 Task: Add Miyoko's Cheers To Cheddah Vegan Cheese Spread to the cart.
Action: Mouse moved to (22, 77)
Screenshot: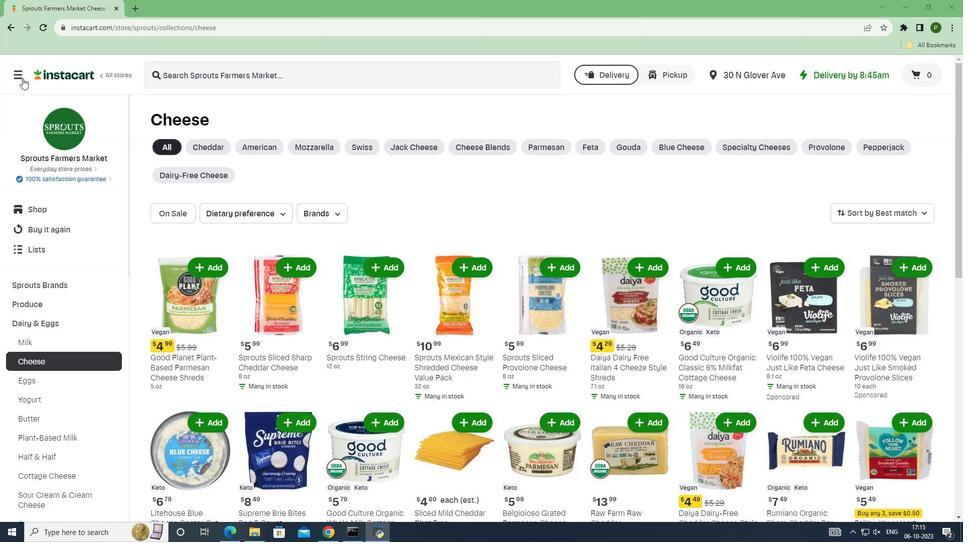 
Action: Mouse pressed left at (22, 77)
Screenshot: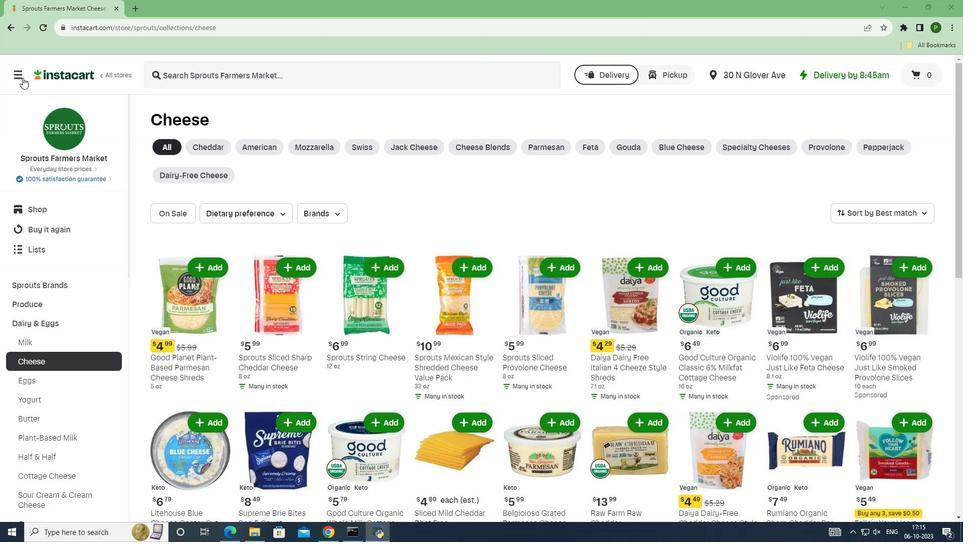 
Action: Mouse moved to (55, 272)
Screenshot: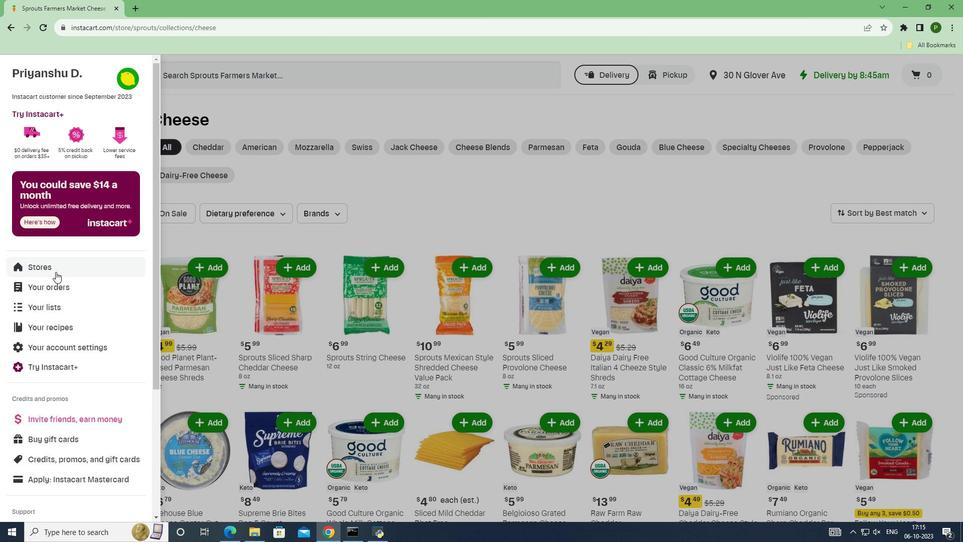 
Action: Mouse pressed left at (55, 272)
Screenshot: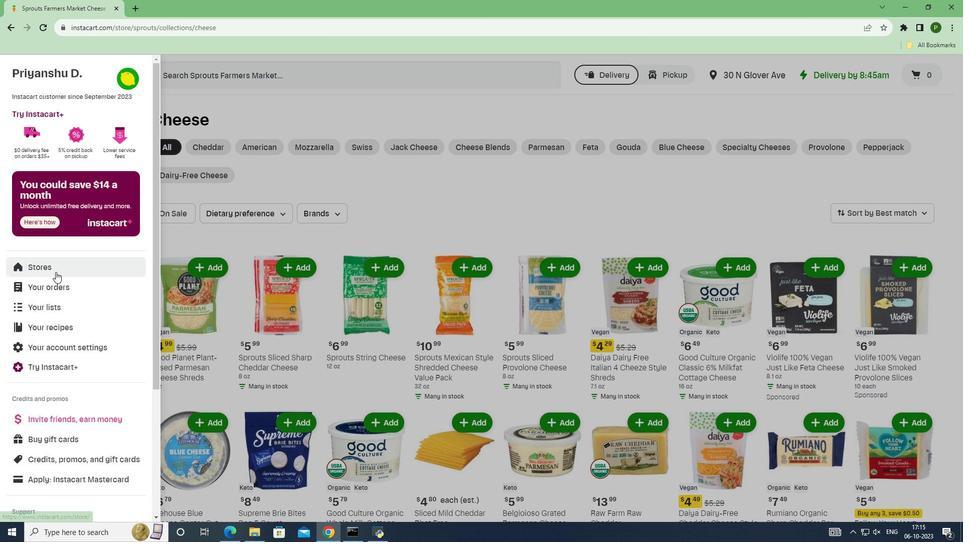 
Action: Mouse moved to (247, 113)
Screenshot: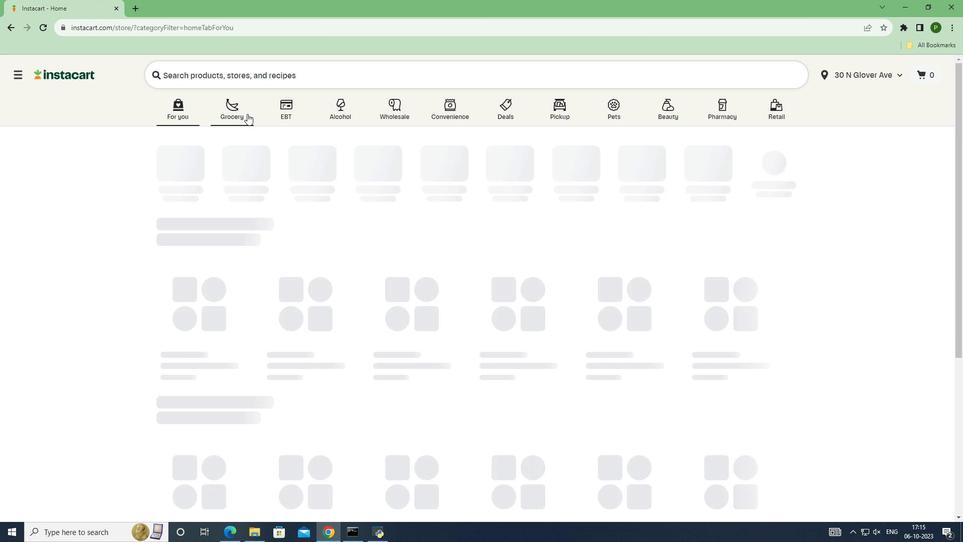 
Action: Mouse pressed left at (247, 113)
Screenshot: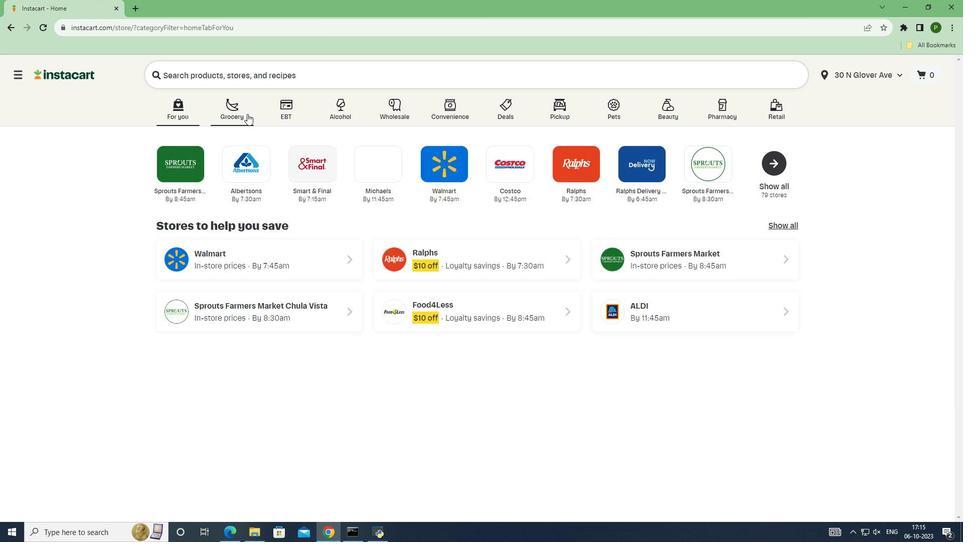 
Action: Mouse moved to (630, 236)
Screenshot: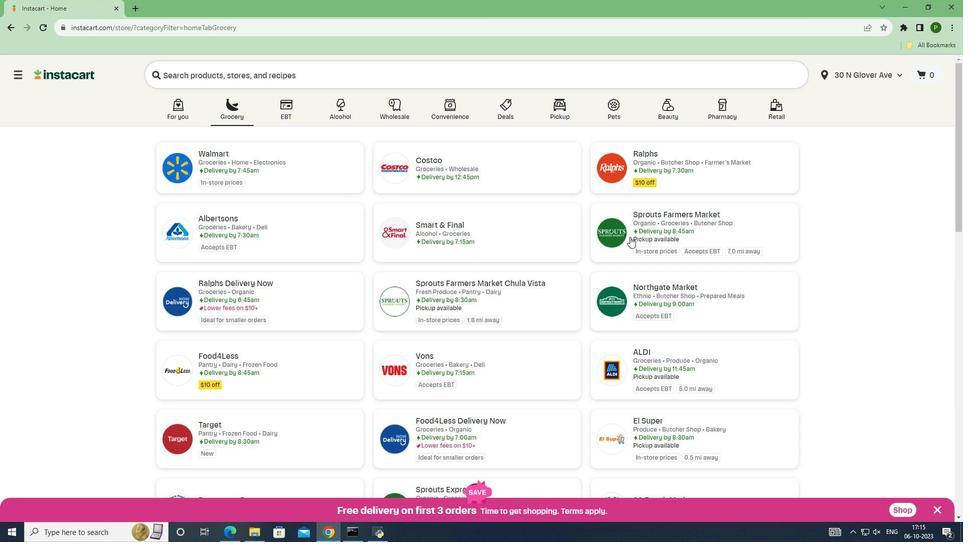 
Action: Mouse pressed left at (630, 236)
Screenshot: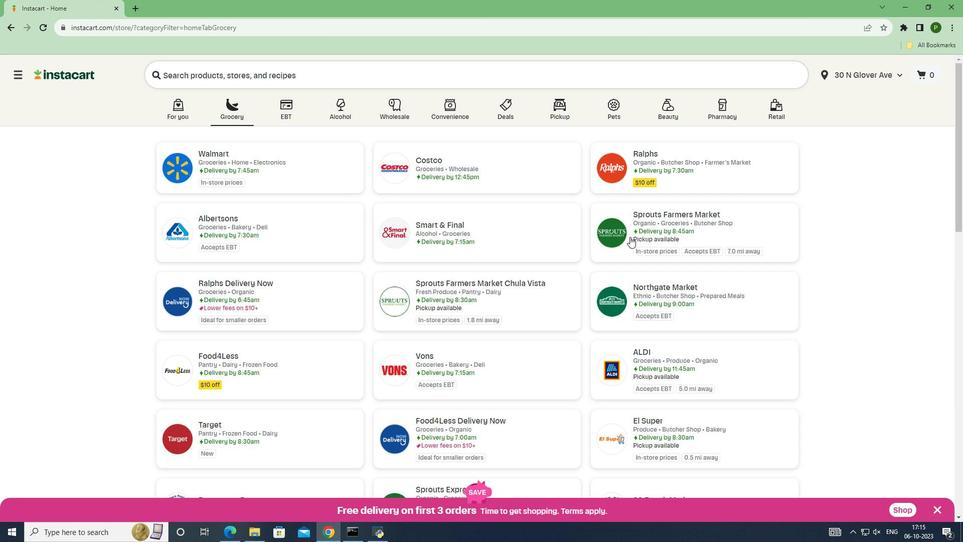 
Action: Mouse moved to (43, 320)
Screenshot: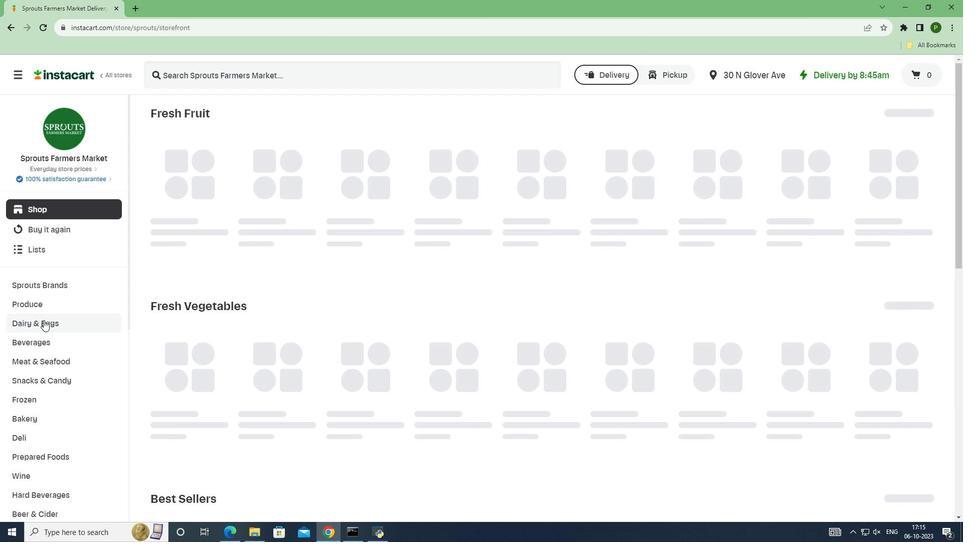 
Action: Mouse pressed left at (43, 320)
Screenshot: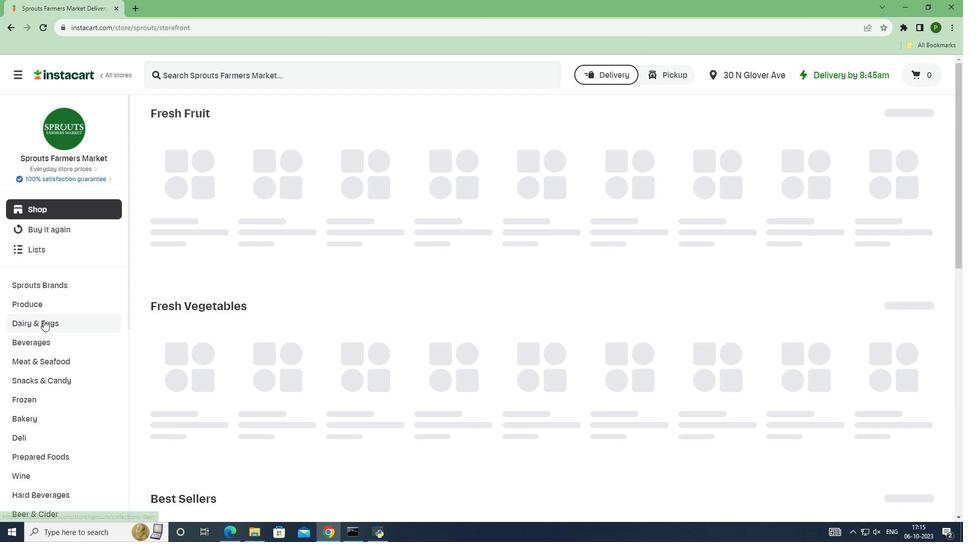 
Action: Mouse moved to (44, 358)
Screenshot: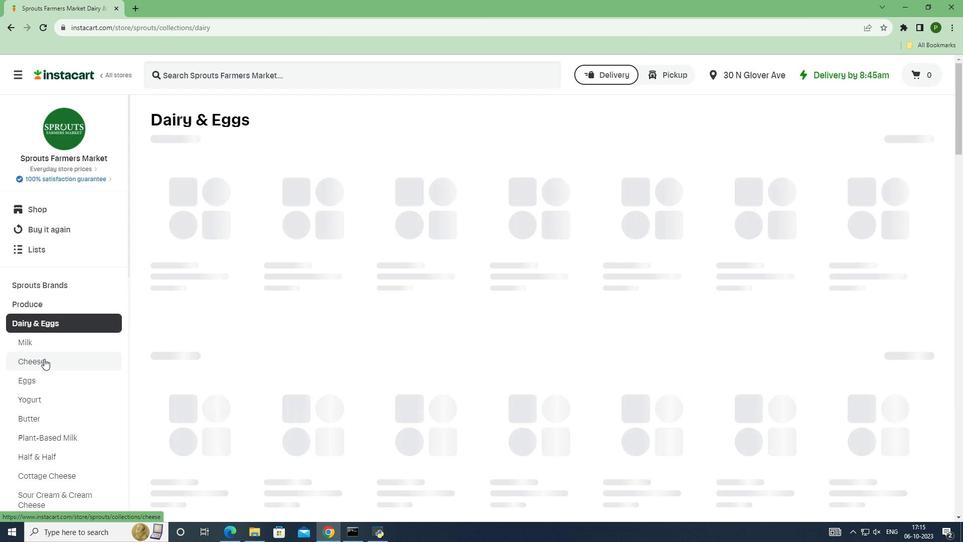 
Action: Mouse pressed left at (44, 358)
Screenshot: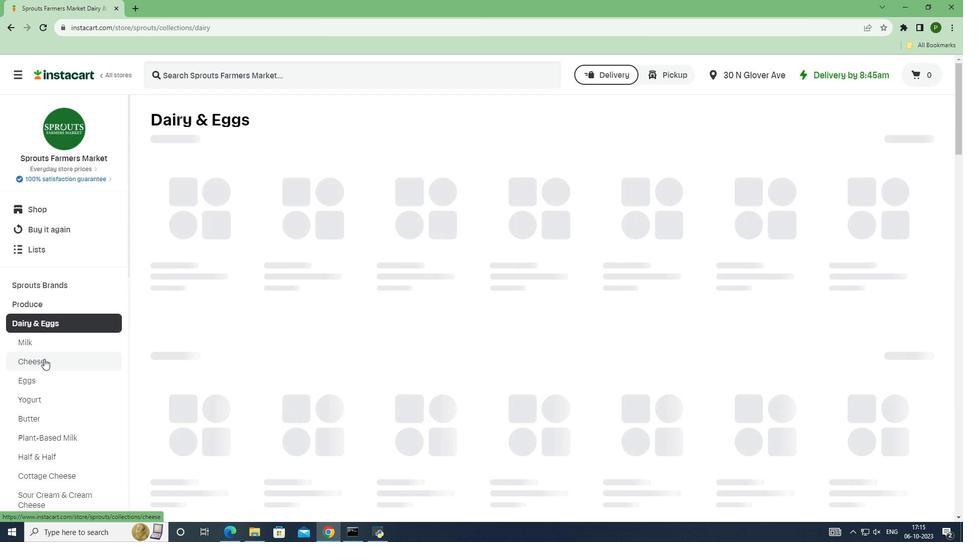 
Action: Mouse moved to (210, 71)
Screenshot: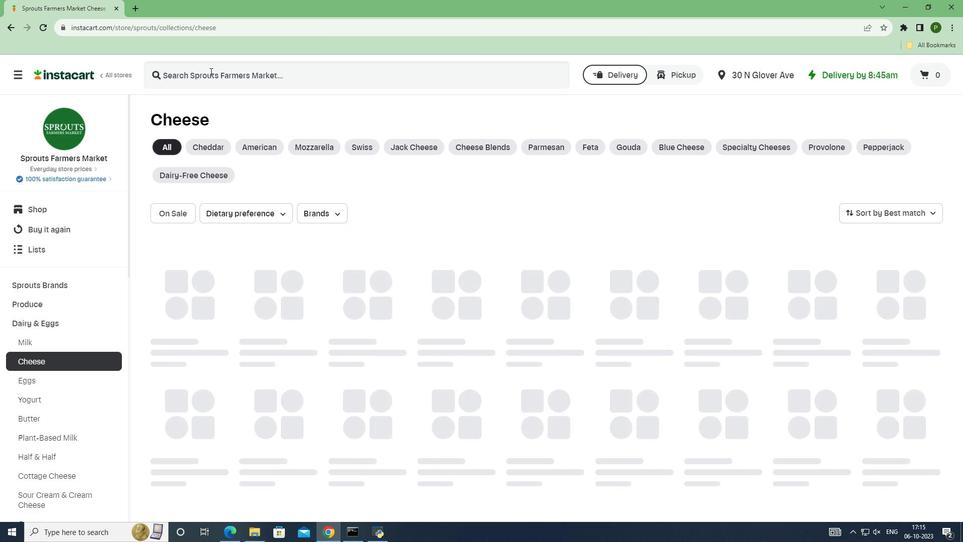 
Action: Mouse pressed left at (210, 71)
Screenshot: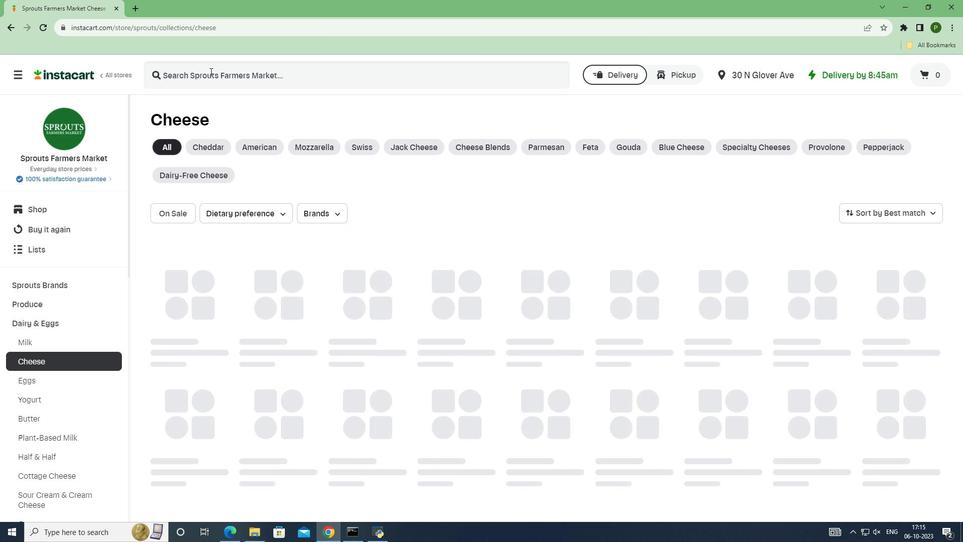 
Action: Key pressed m<Key.caps_lock>IYOKO'S<Key.space><Key.caps_lock>c<Key.caps_lock>HEERS<Key.space><Key.caps_lock>t<Key.caps_lock>O<Key.space><Key.caps_lock>c<Key.caps_lock>HEDDAH<Key.space><Key.caps_lock>v<Key.caps_lock>EGAN<Key.space><Key.caps_lock>c<Key.caps_lock>HEESE<Key.space><Key.caps_lock>s<Key.caps_lock>PREAD<Key.enter>
Screenshot: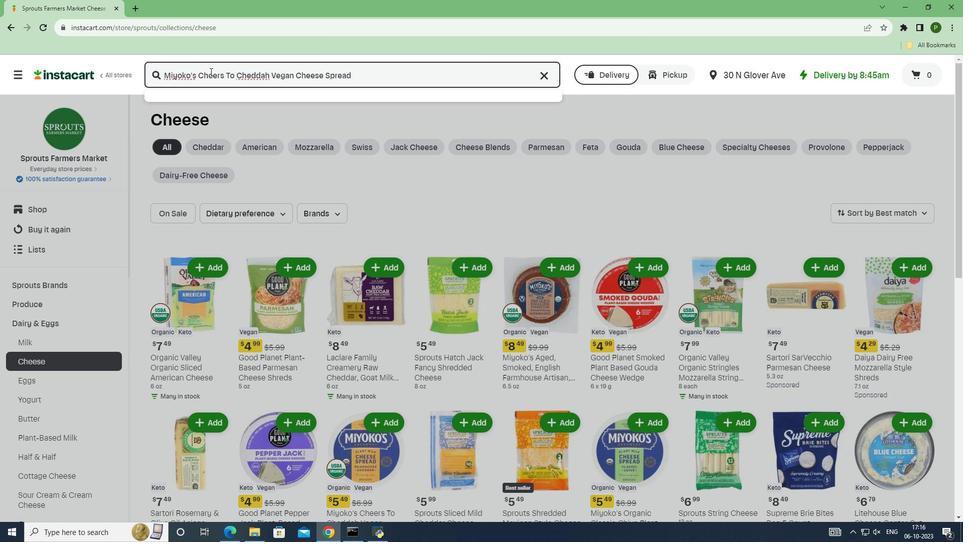 
Action: Mouse moved to (729, 178)
Screenshot: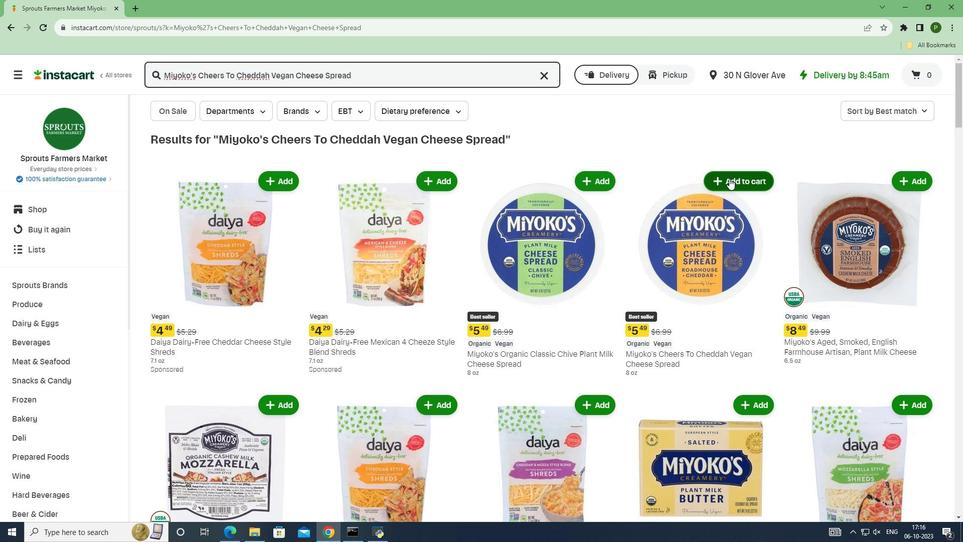 
Action: Mouse pressed left at (729, 178)
Screenshot: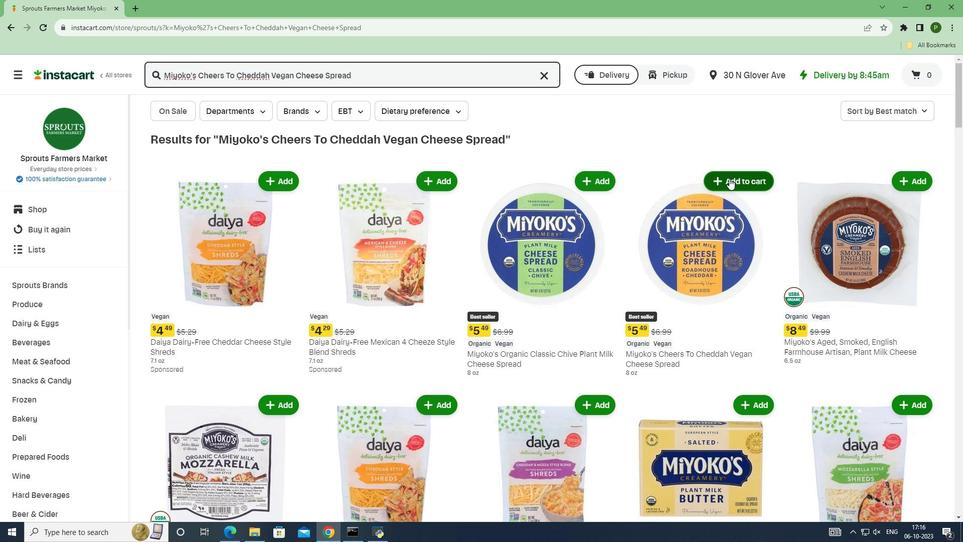 
